 Task: Create New Customer with Customer Name: Dick's Sporting Goods, Billing Address Line1: 3519 Cook Hill Road, Billing Address Line2:  Danbury, Billing Address Line3:  Connecticut 06810, Cell Number: 513-925-0533
Action: Mouse moved to (162, 32)
Screenshot: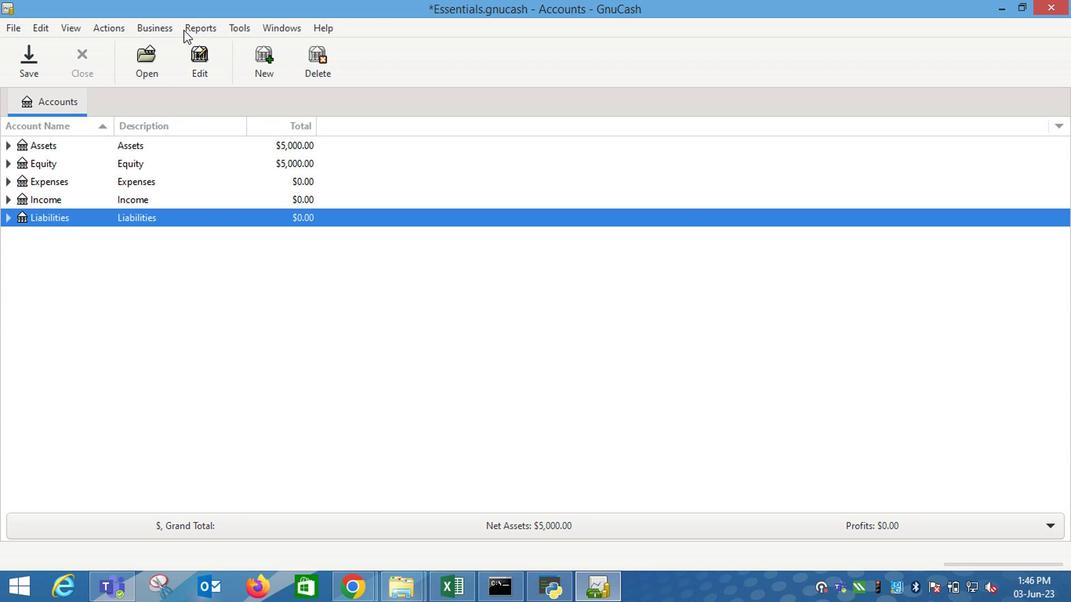
Action: Mouse pressed left at (162, 32)
Screenshot: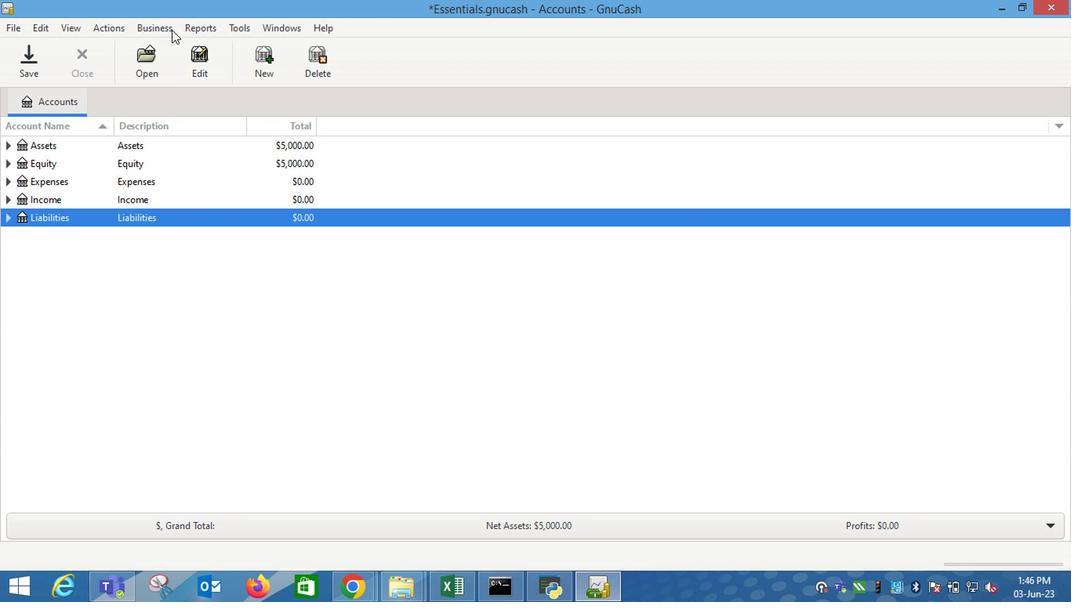 
Action: Mouse moved to (373, 75)
Screenshot: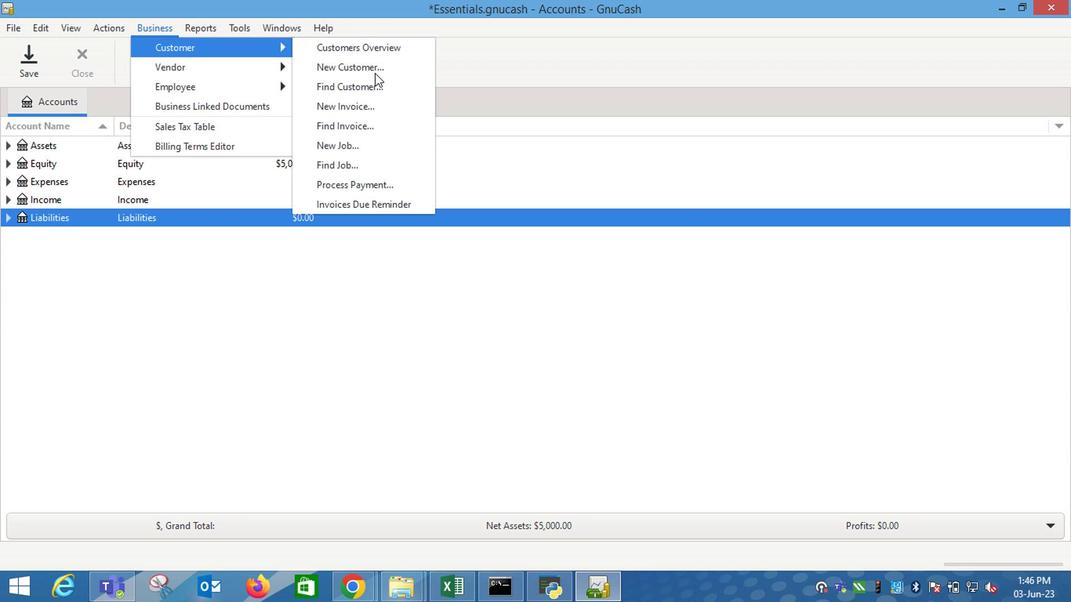 
Action: Mouse pressed left at (373, 75)
Screenshot: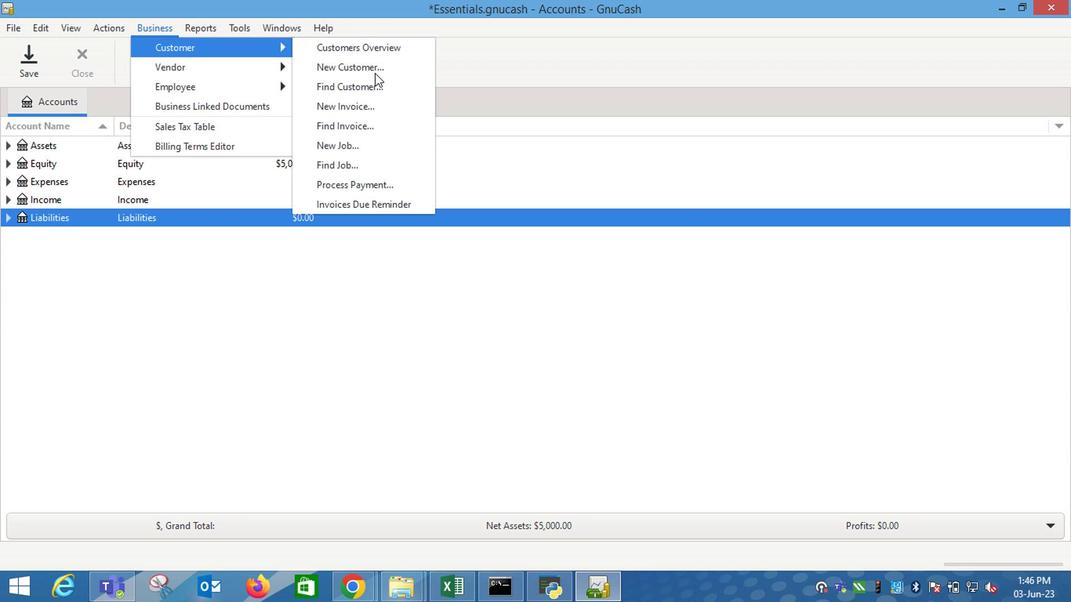 
Action: Mouse moved to (771, 285)
Screenshot: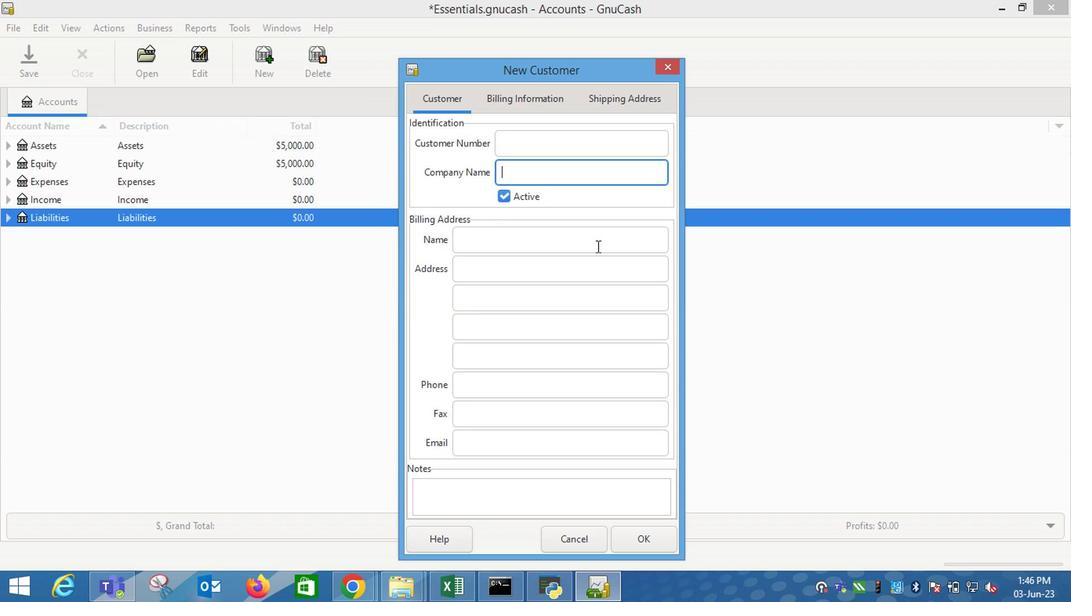 
Action: Key pressed <Key.shift_r>Dick's<Key.space><Key.shift_r>Sporting<Key.space><Key.shift_r>Goods<Key.tab><Key.tab><Key.tab>3519<Key.space><Key.shift_r>Cook<Key.space><Key.shift_r>Hill<Key.space><Key.shift_r>Road<Key.tab><Key.shift_r>D<Key.tab><Key.shift_r>C<Key.tab><Key.tab>513-925-0533<Key.tab>
Screenshot: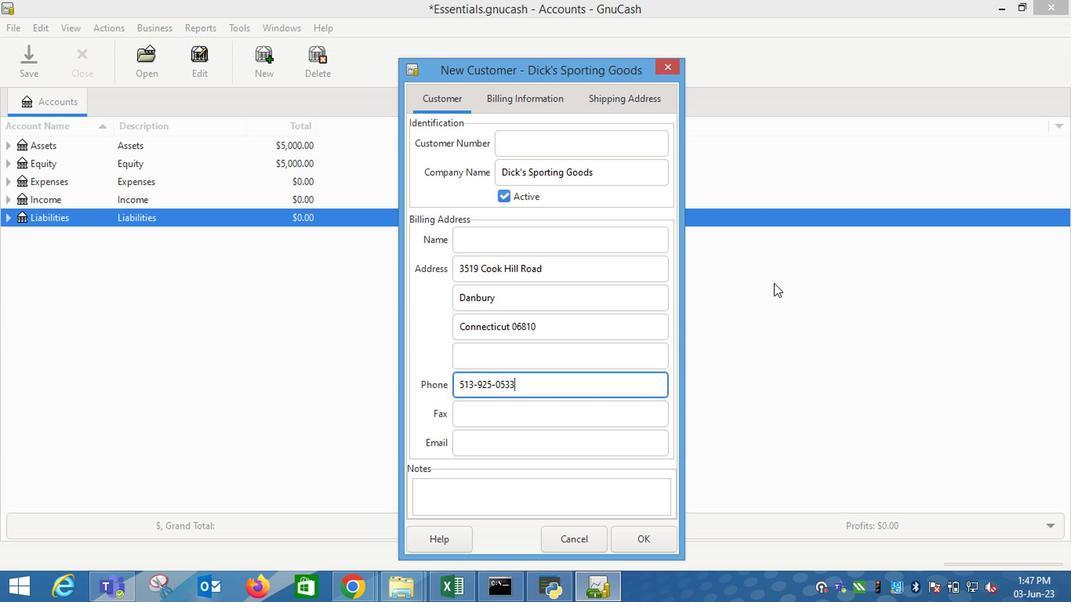 
Action: Mouse moved to (494, 97)
Screenshot: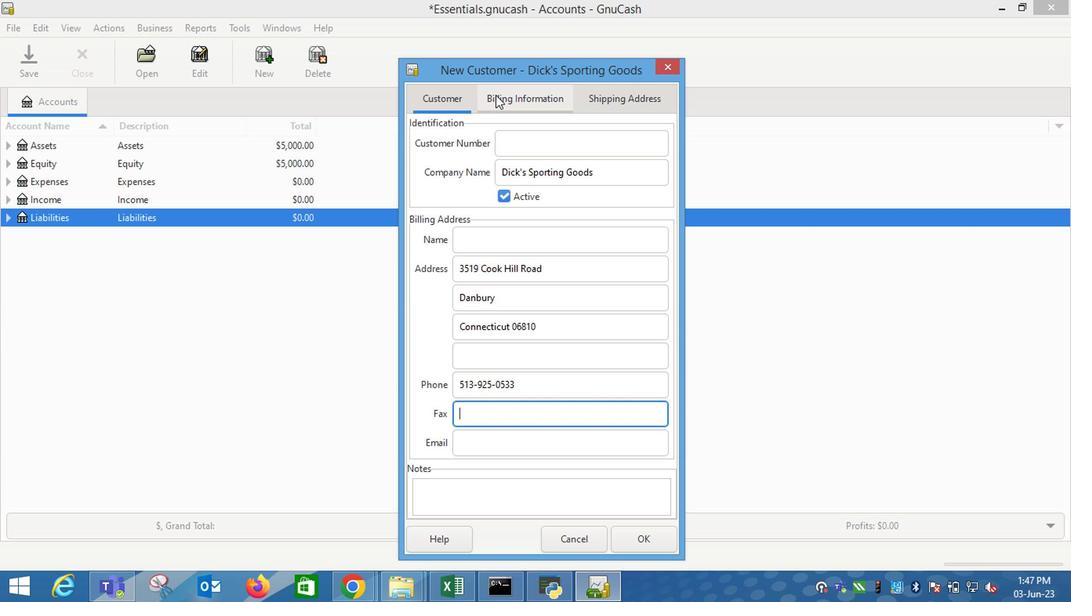 
Action: Mouse pressed left at (494, 97)
Screenshot: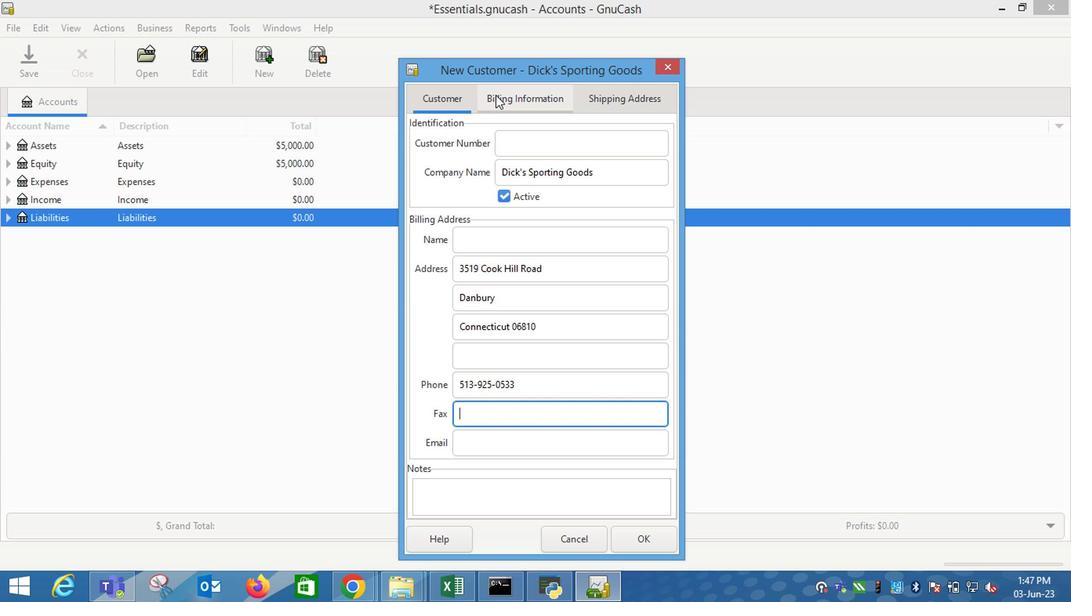 
Action: Mouse moved to (646, 540)
Screenshot: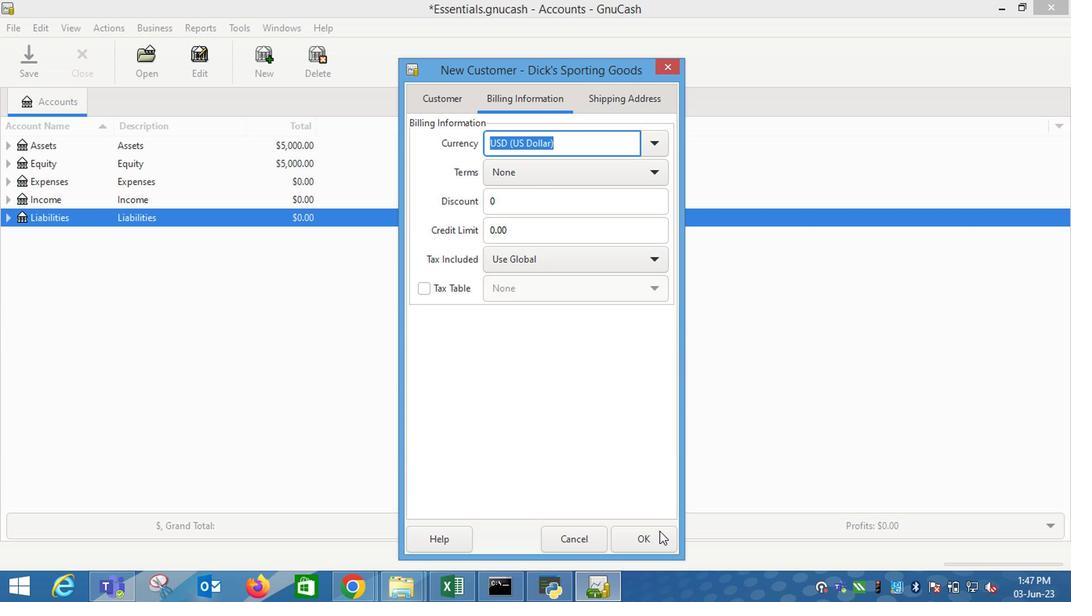 
Action: Mouse pressed left at (646, 540)
Screenshot: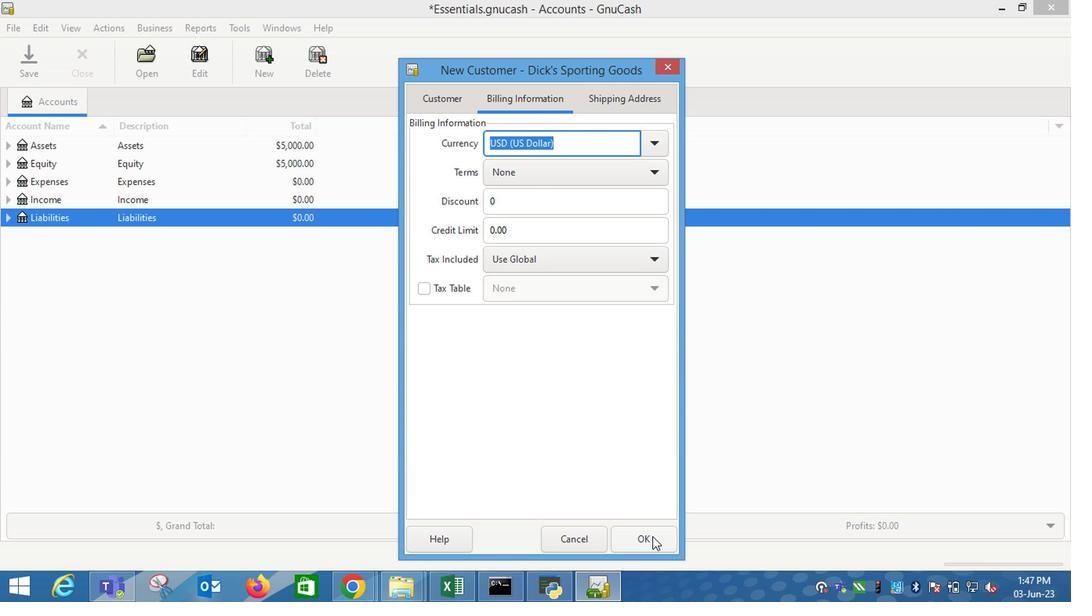 
Action: Mouse moved to (510, 438)
Screenshot: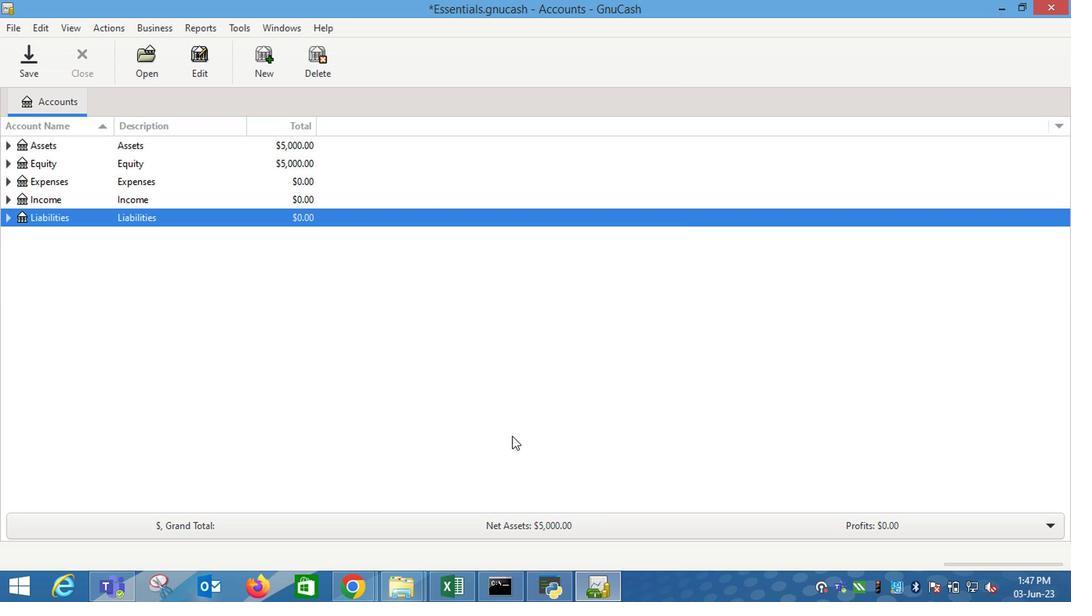 
